 Task: Add a condition where "Channel Is not Help Center post" in unsolved tickets in your groups.
Action: Mouse moved to (106, 390)
Screenshot: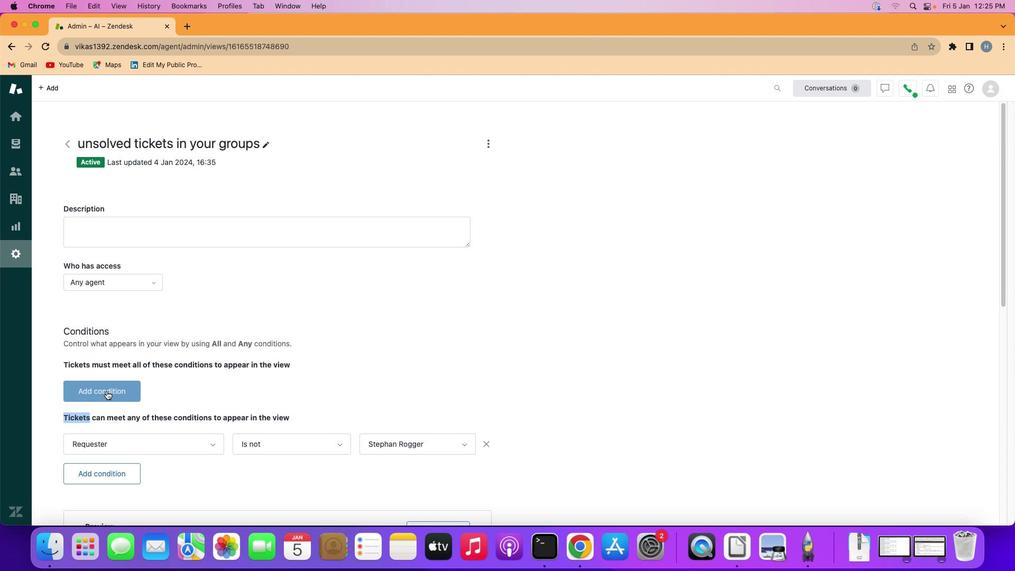 
Action: Mouse pressed left at (106, 390)
Screenshot: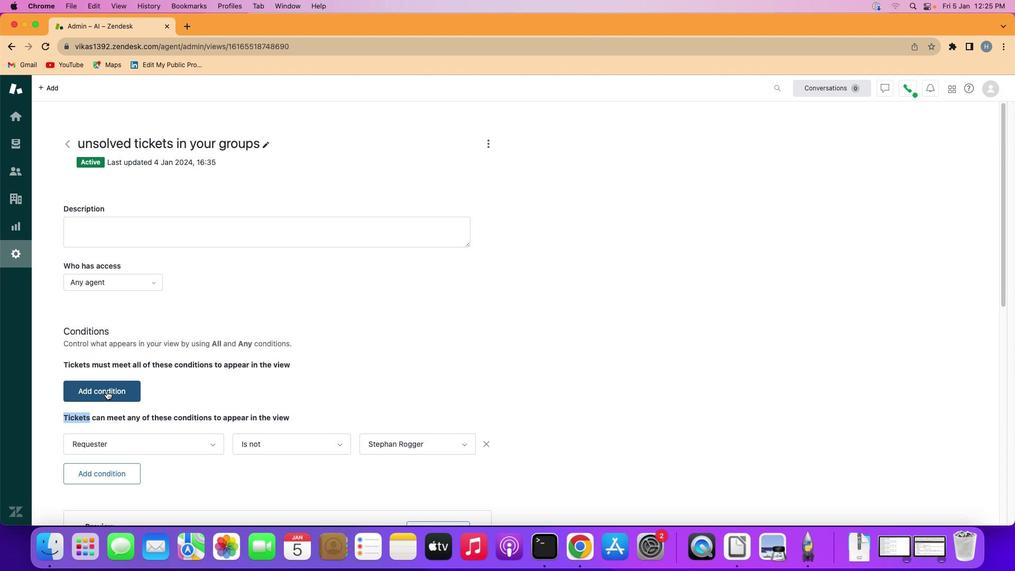
Action: Mouse moved to (106, 392)
Screenshot: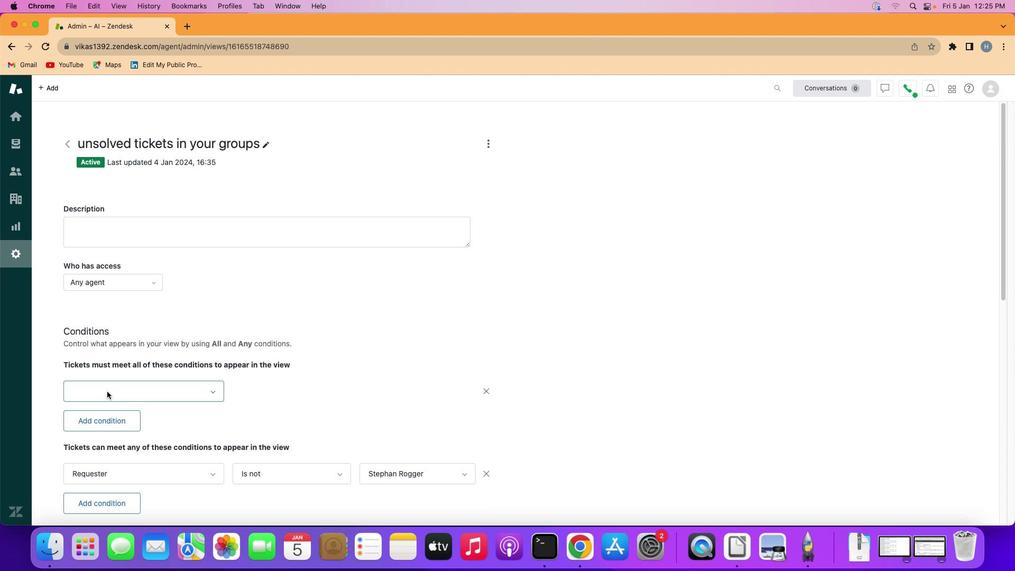 
Action: Mouse pressed left at (106, 392)
Screenshot: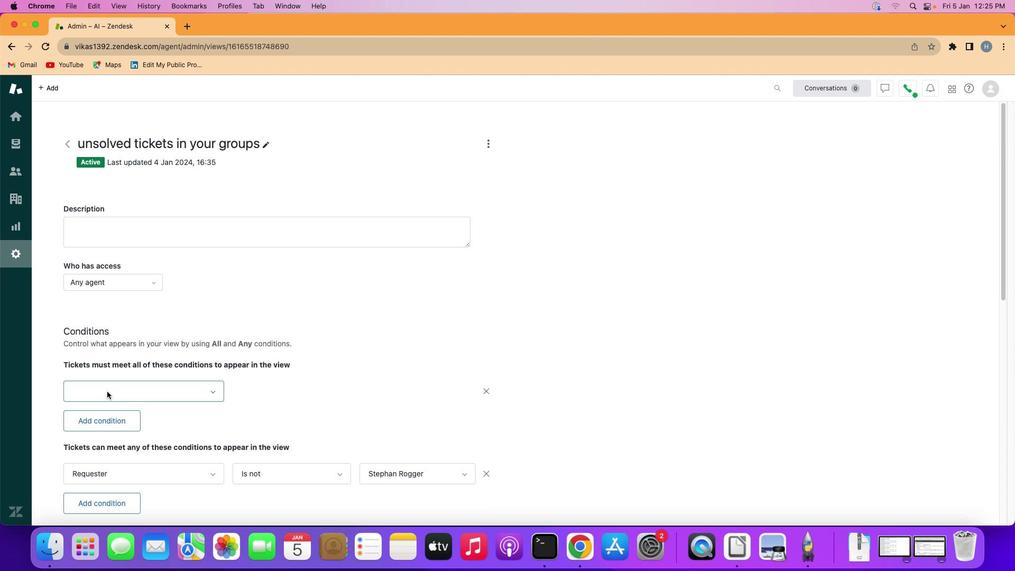 
Action: Mouse moved to (158, 335)
Screenshot: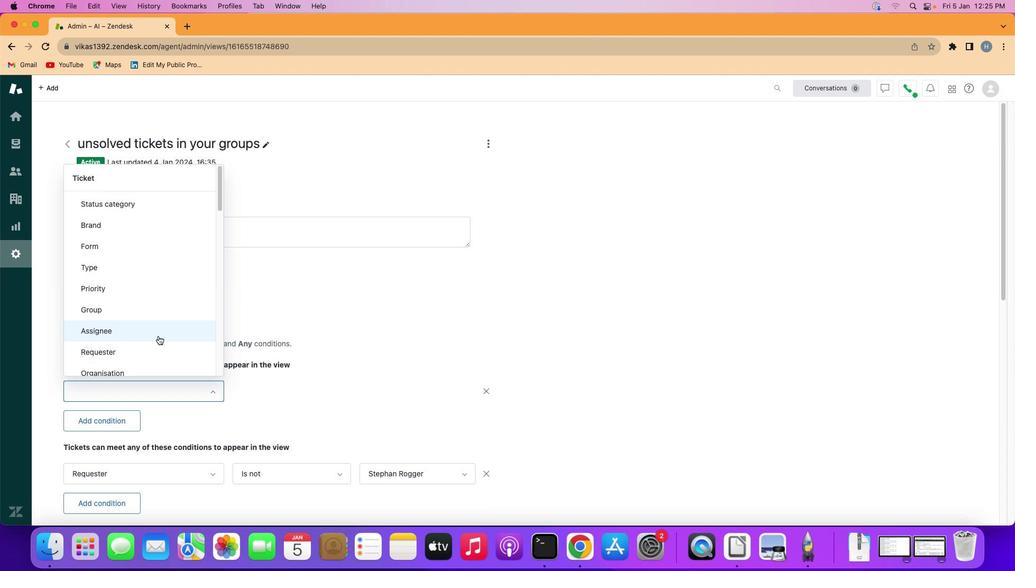 
Action: Mouse scrolled (158, 335) with delta (0, 0)
Screenshot: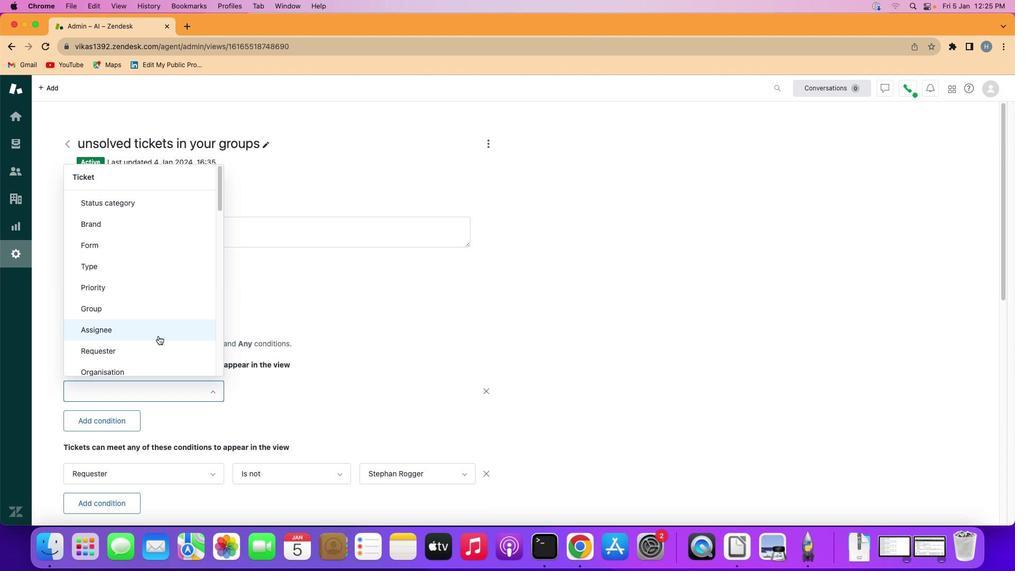 
Action: Mouse scrolled (158, 335) with delta (0, 0)
Screenshot: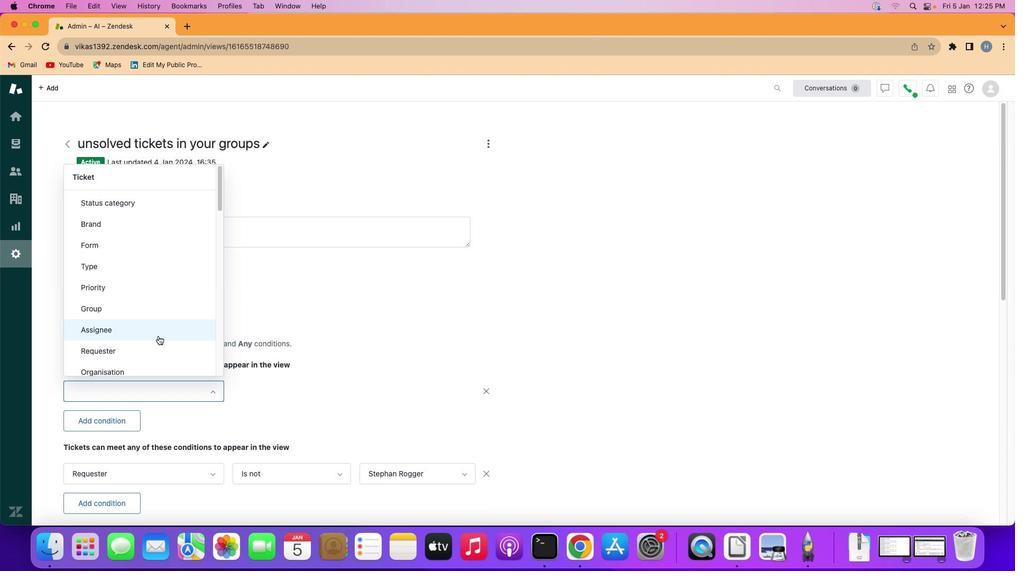 
Action: Mouse scrolled (158, 335) with delta (0, 0)
Screenshot: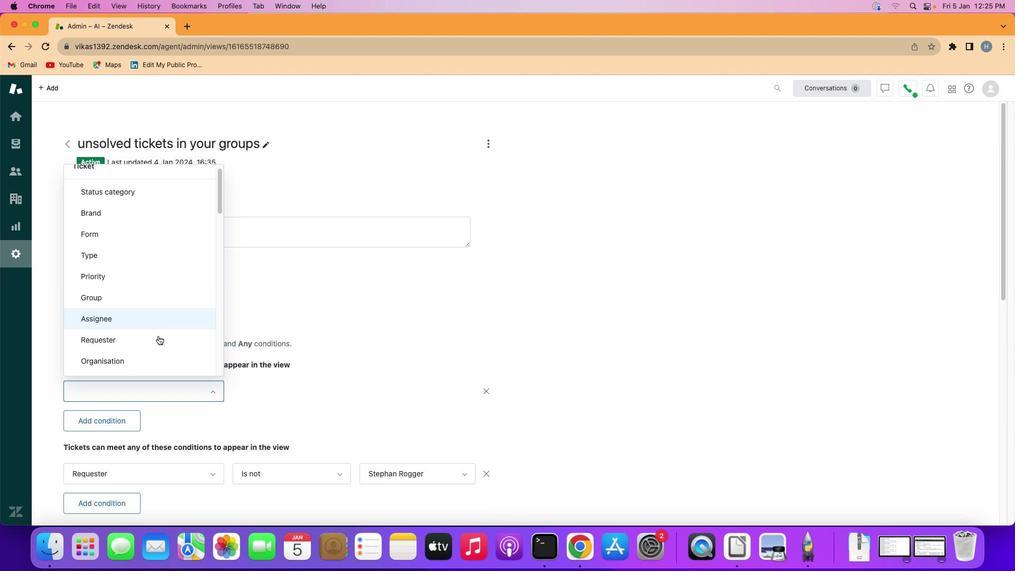 
Action: Mouse scrolled (158, 335) with delta (0, 0)
Screenshot: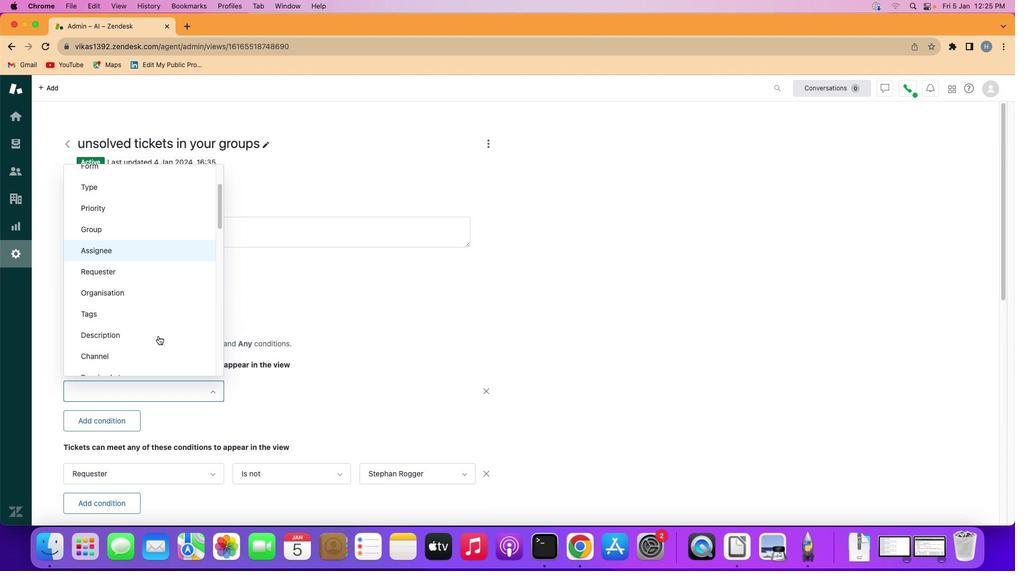 
Action: Mouse scrolled (158, 335) with delta (0, 0)
Screenshot: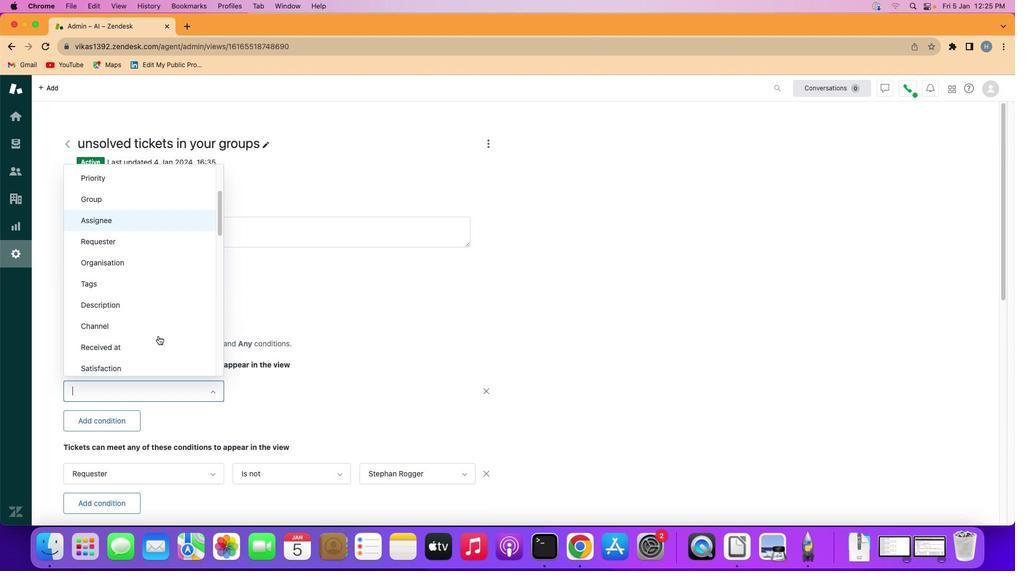 
Action: Mouse moved to (164, 303)
Screenshot: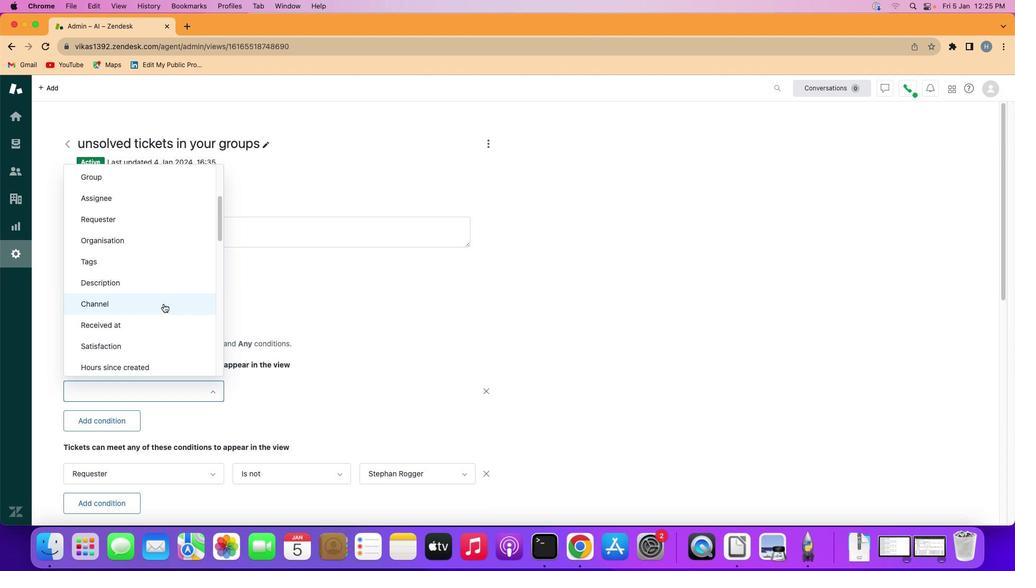 
Action: Mouse pressed left at (164, 303)
Screenshot: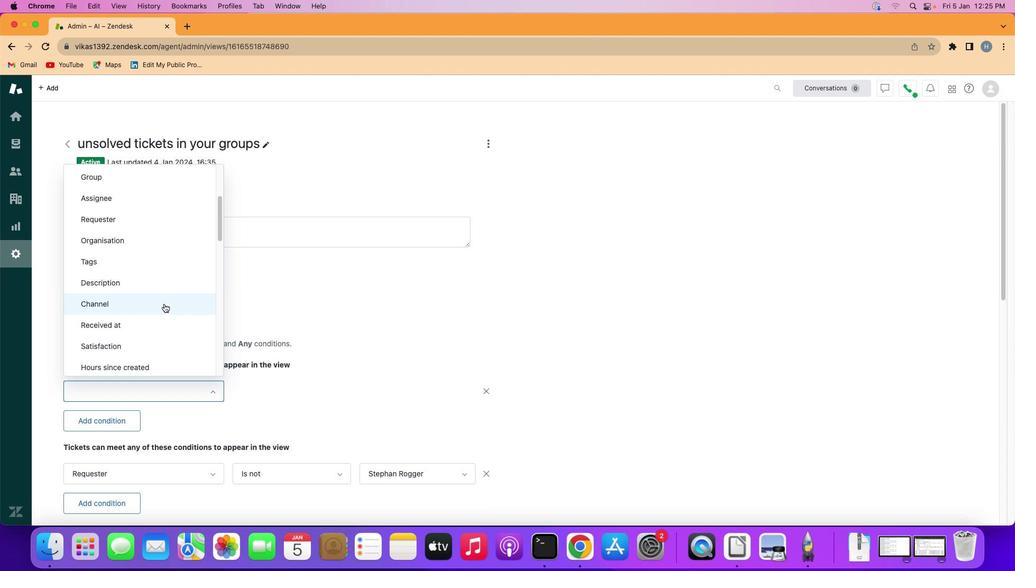 
Action: Mouse moved to (279, 389)
Screenshot: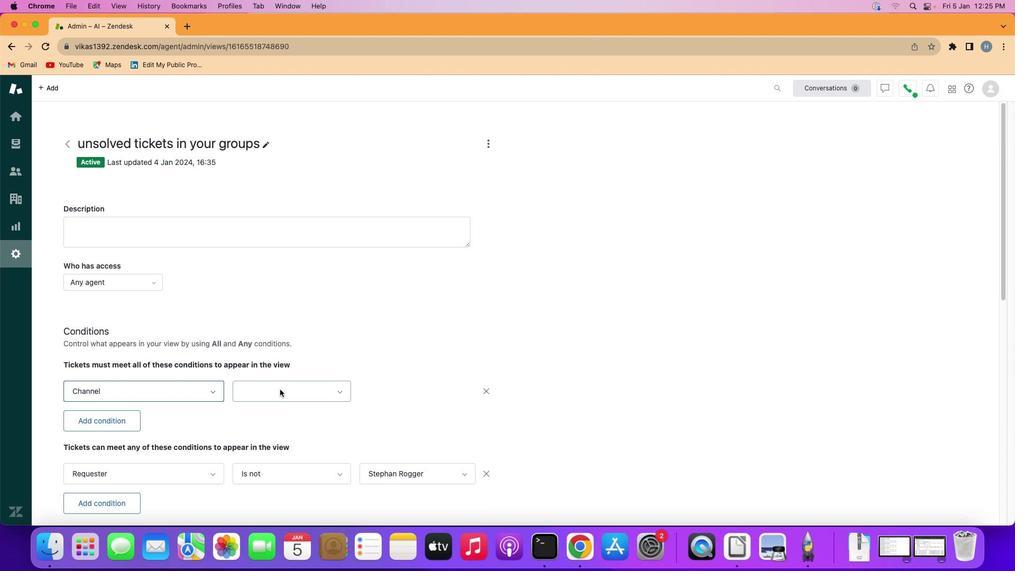 
Action: Mouse pressed left at (279, 389)
Screenshot: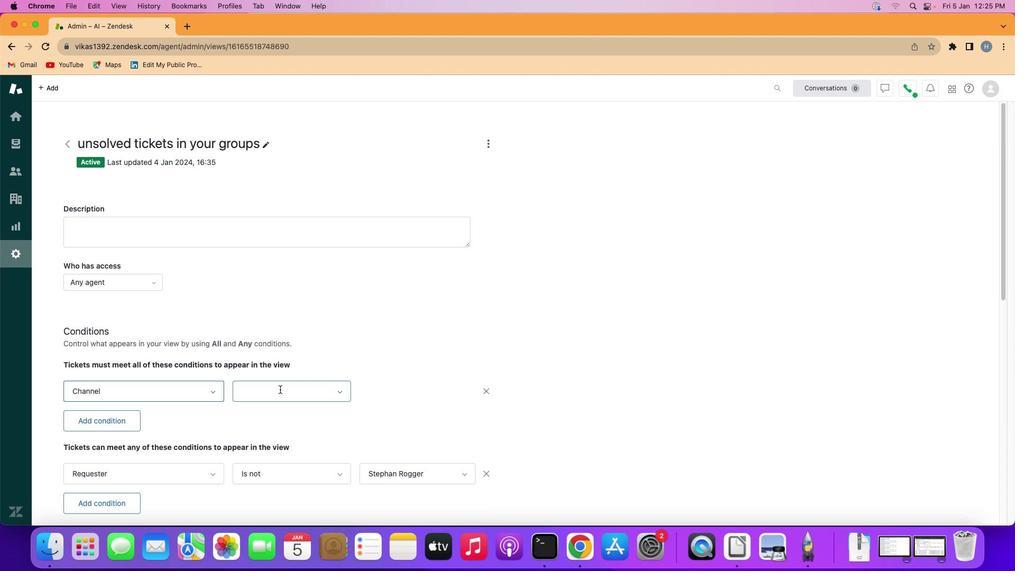 
Action: Mouse moved to (284, 431)
Screenshot: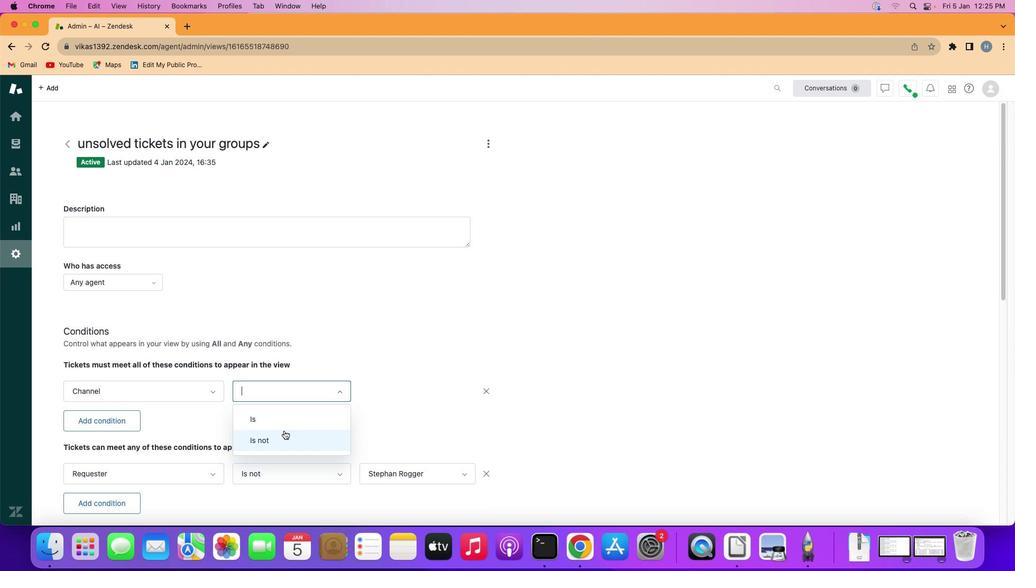 
Action: Mouse pressed left at (284, 431)
Screenshot: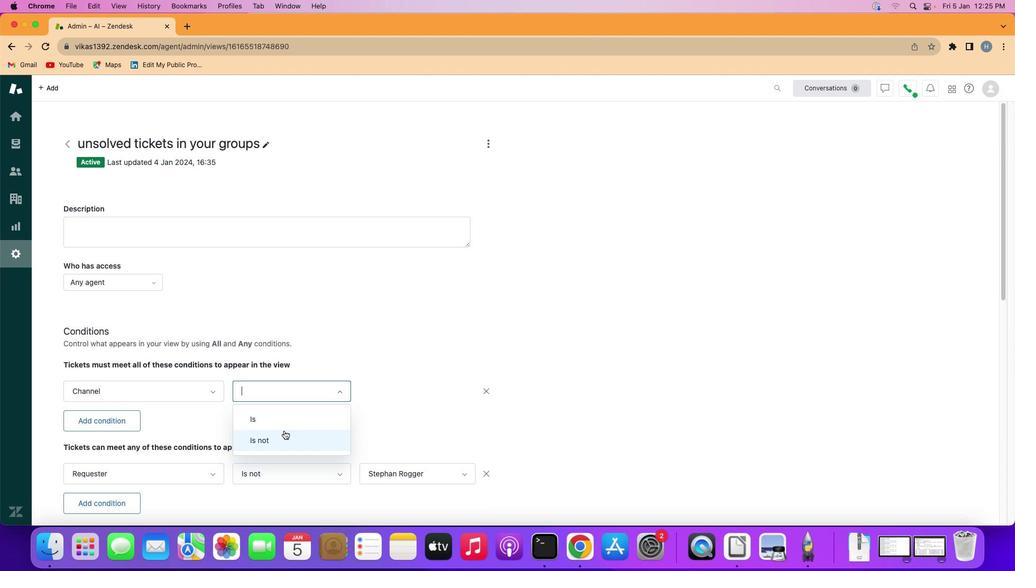 
Action: Mouse moved to (414, 389)
Screenshot: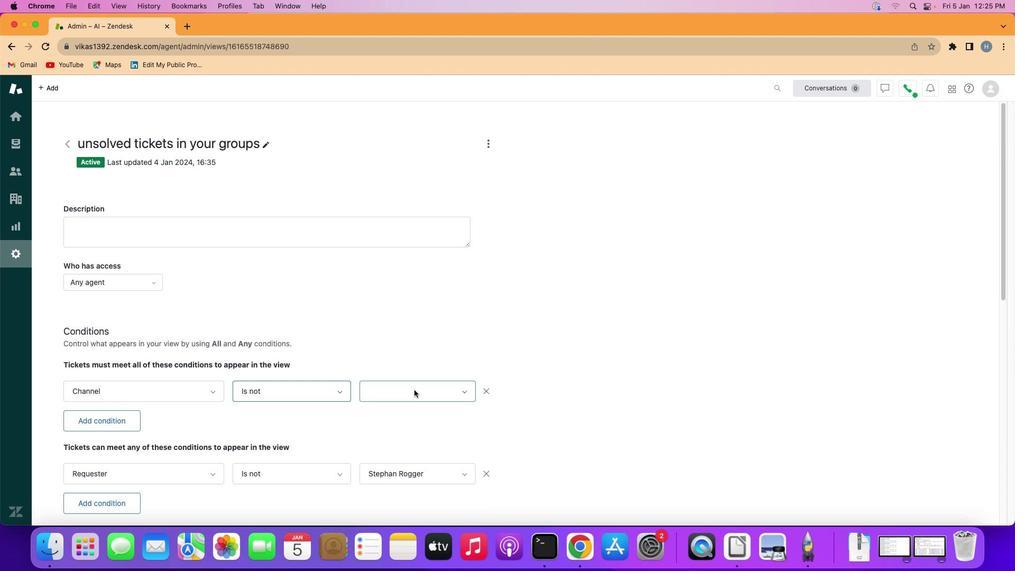 
Action: Mouse pressed left at (414, 389)
Screenshot: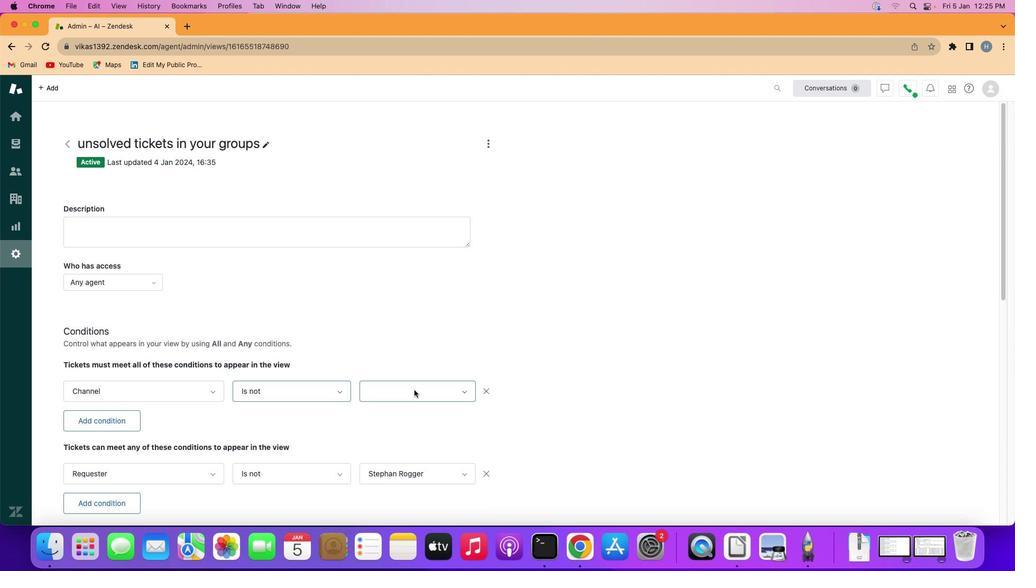 
Action: Mouse moved to (410, 297)
Screenshot: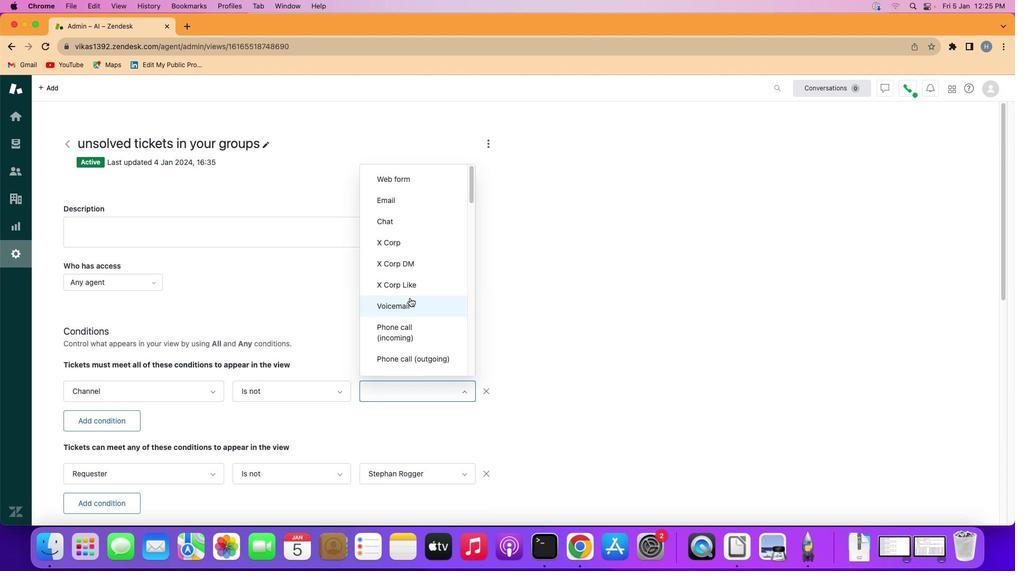
Action: Mouse scrolled (410, 297) with delta (0, 0)
Screenshot: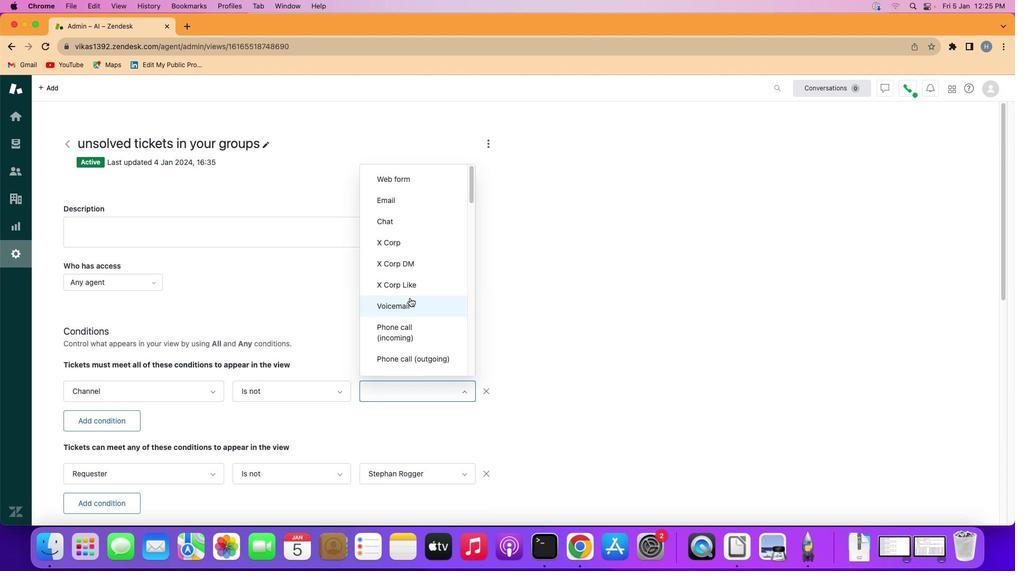 
Action: Mouse scrolled (410, 297) with delta (0, -1)
Screenshot: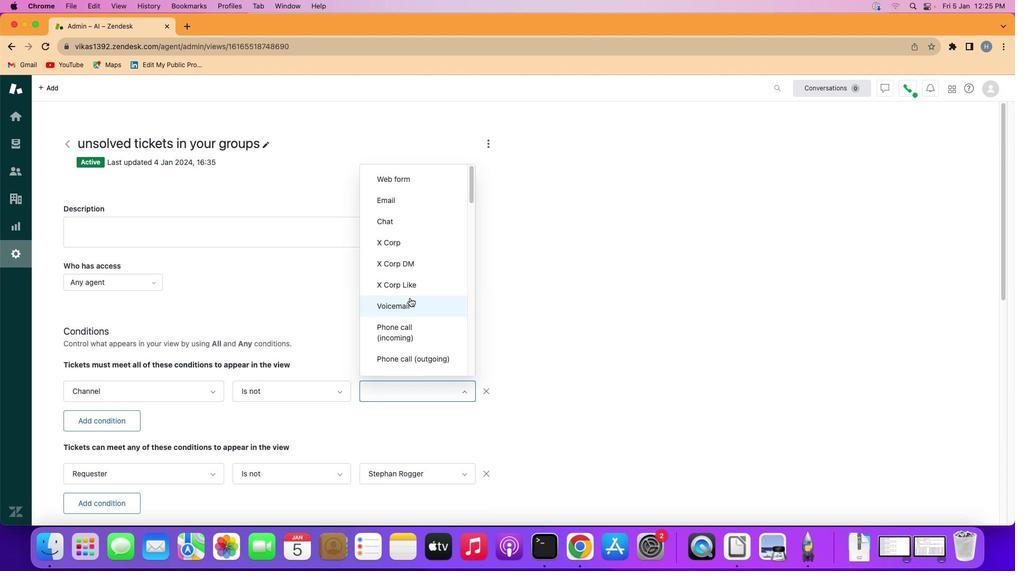 
Action: Mouse scrolled (410, 297) with delta (0, 0)
Screenshot: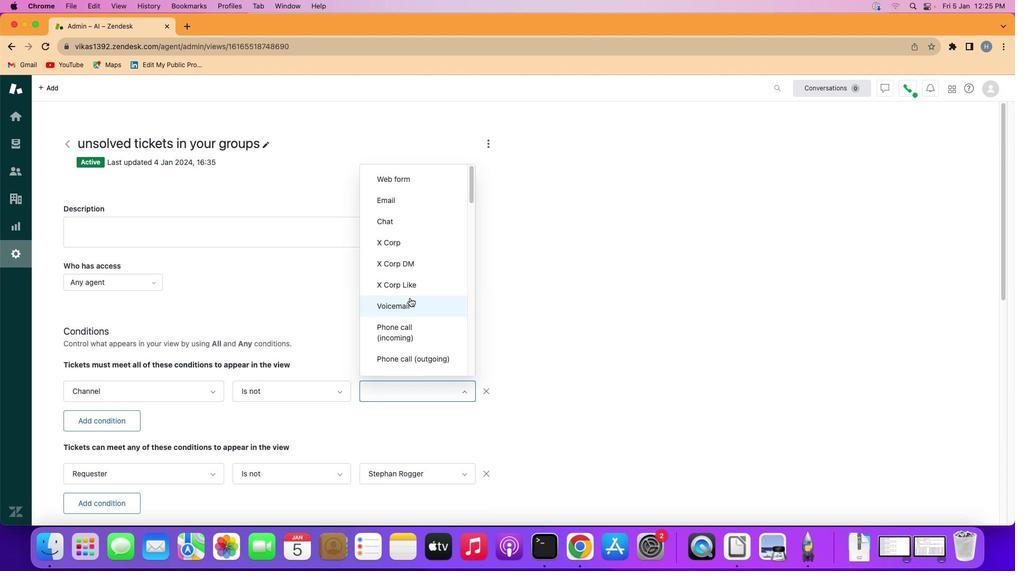 
Action: Mouse scrolled (410, 297) with delta (0, -1)
Screenshot: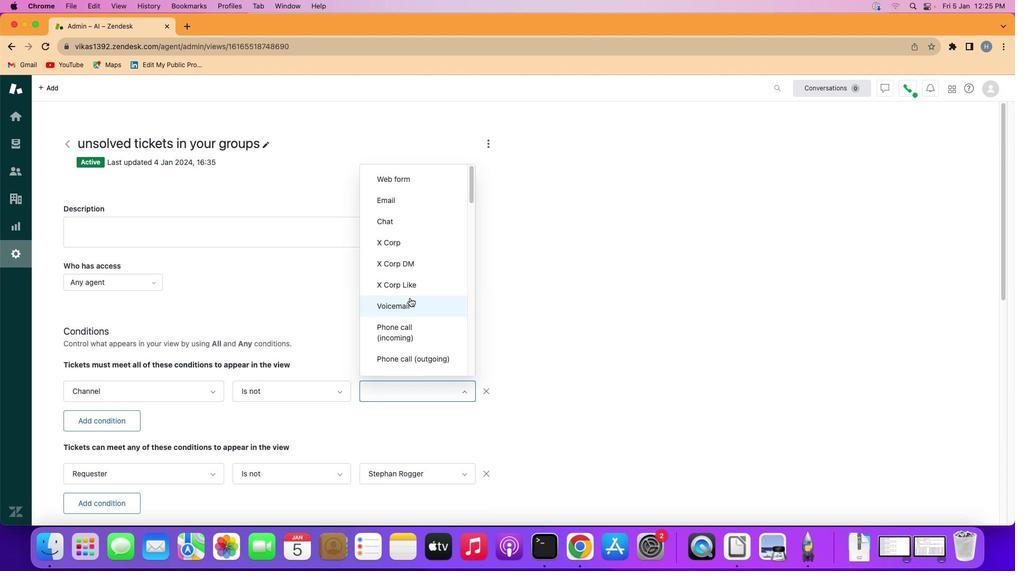 
Action: Mouse scrolled (410, 297) with delta (0, 0)
Screenshot: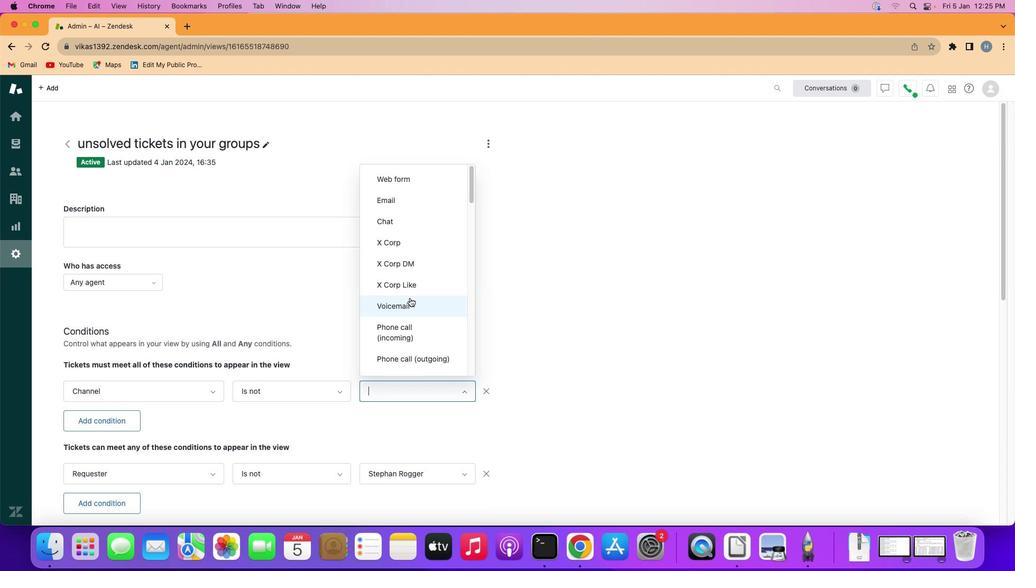 
Action: Mouse moved to (412, 305)
Screenshot: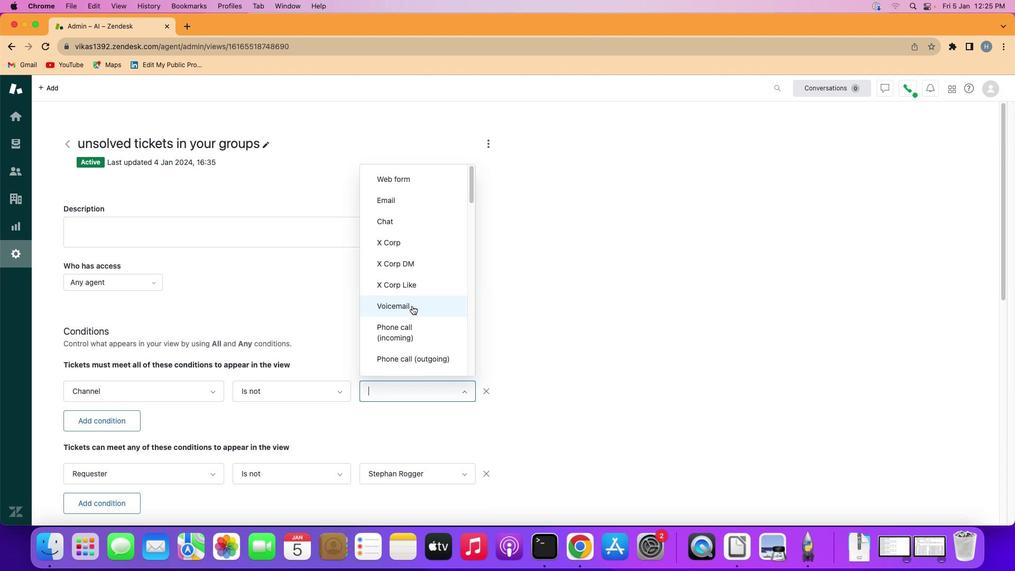 
Action: Mouse scrolled (412, 305) with delta (0, 0)
Screenshot: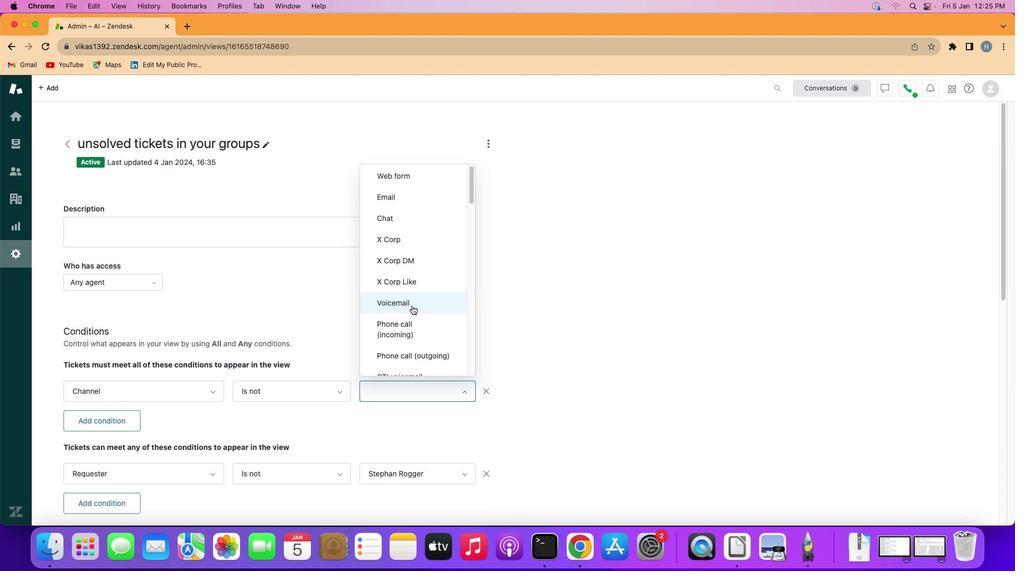 
Action: Mouse scrolled (412, 305) with delta (0, 0)
Screenshot: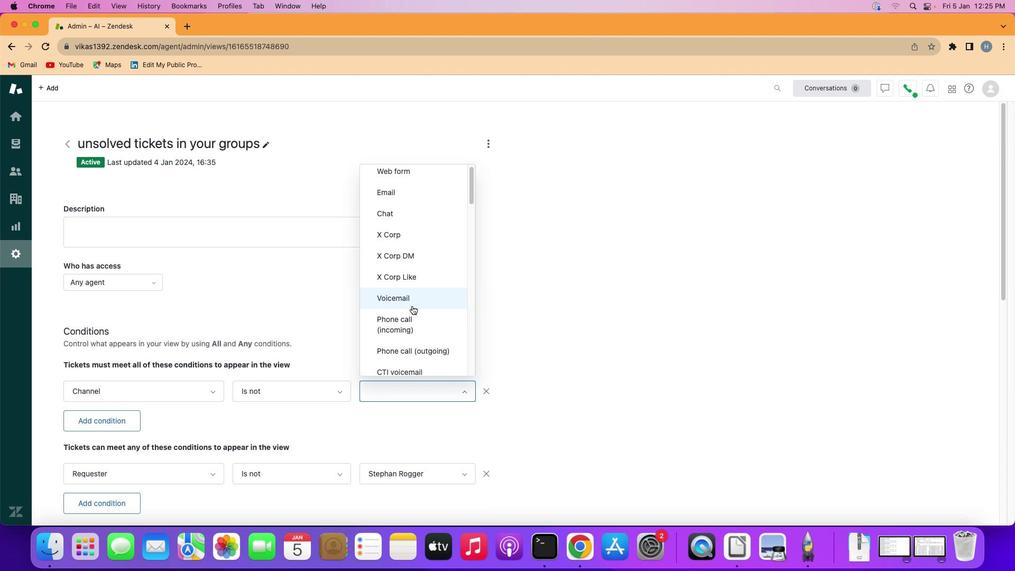 
Action: Mouse scrolled (412, 305) with delta (0, -1)
Screenshot: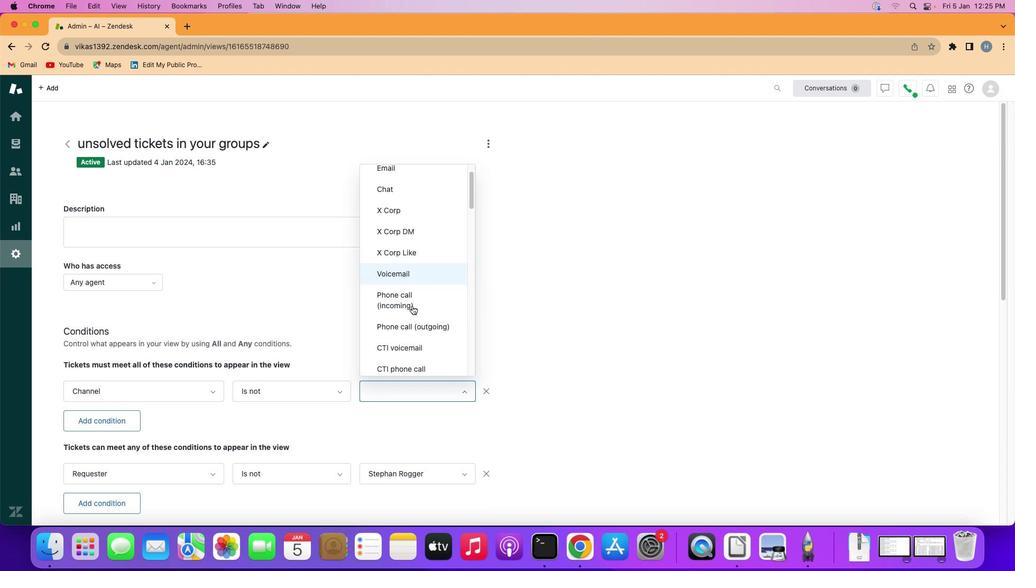 
Action: Mouse scrolled (412, 305) with delta (0, -1)
Screenshot: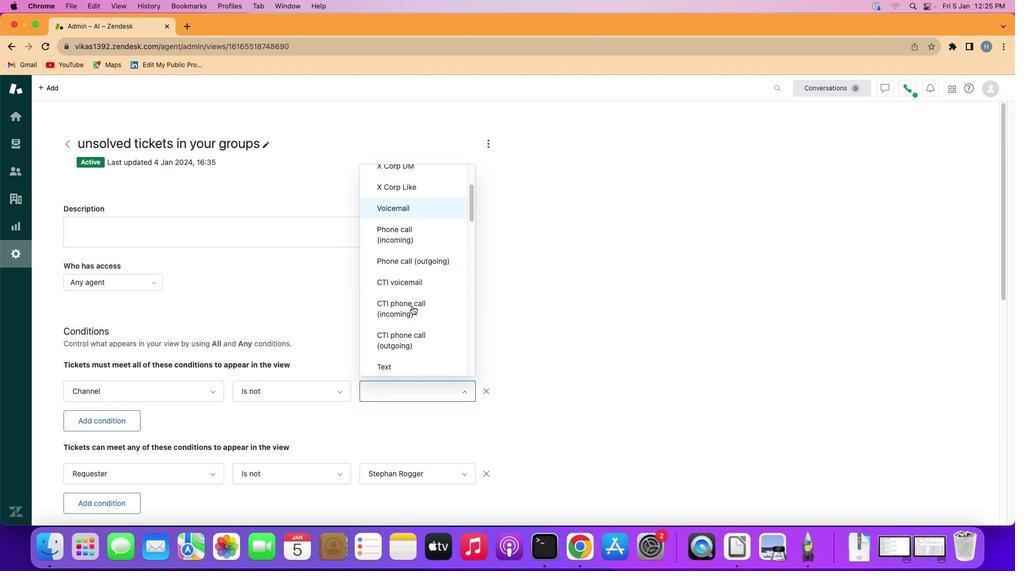 
Action: Mouse scrolled (412, 305) with delta (0, -1)
Screenshot: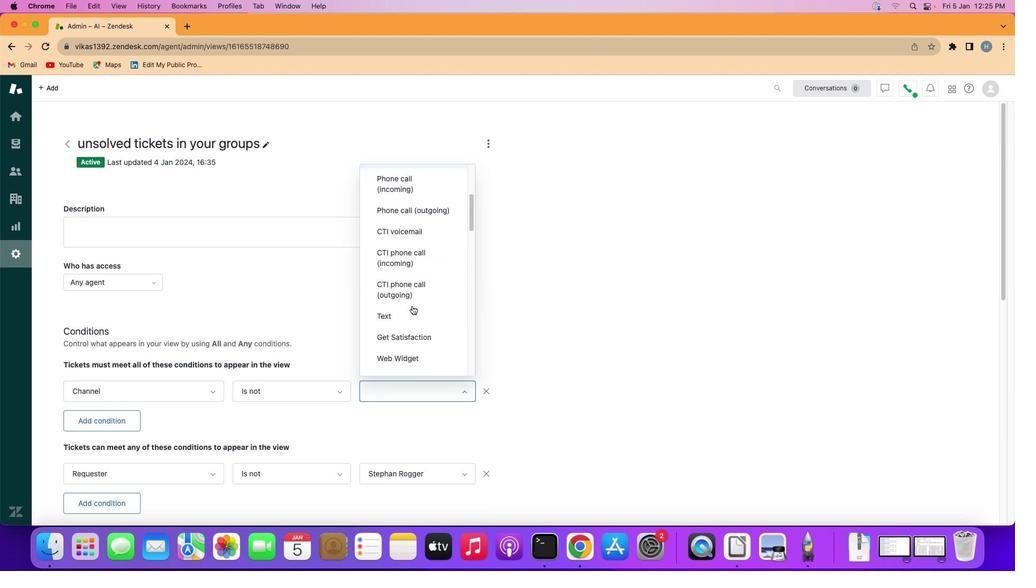 
Action: Mouse moved to (413, 305)
Screenshot: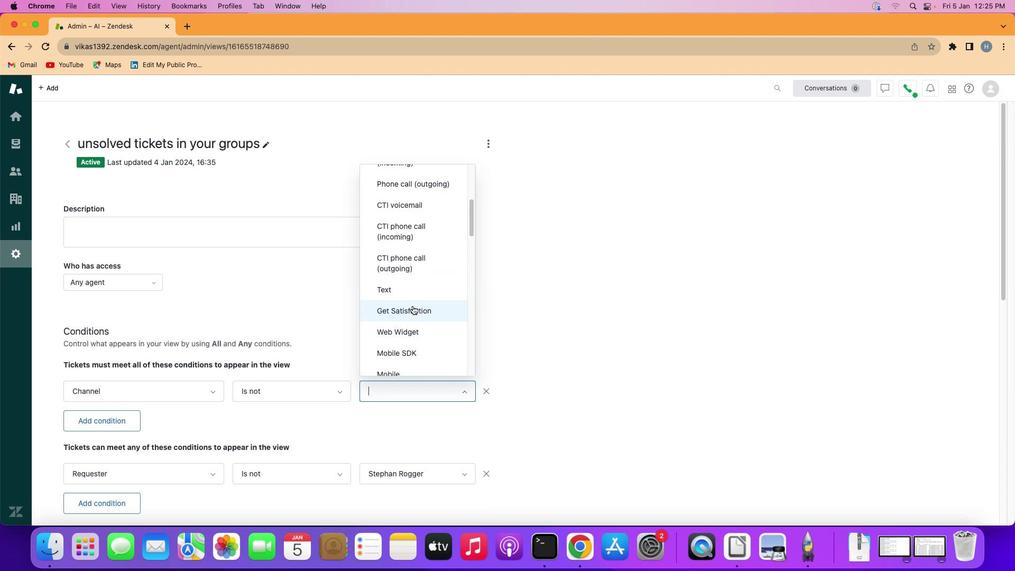 
Action: Mouse scrolled (413, 305) with delta (0, 0)
Screenshot: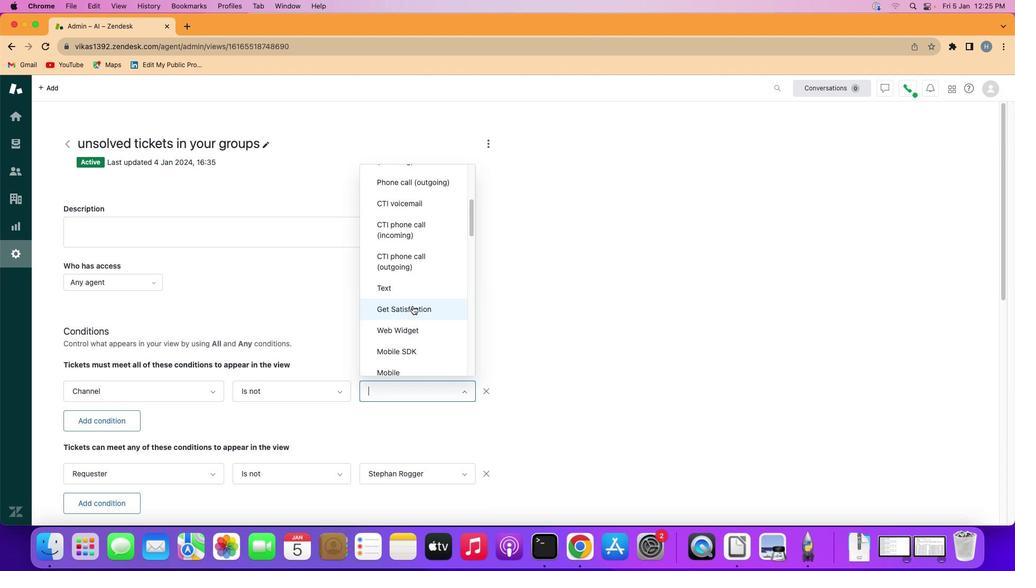 
Action: Mouse scrolled (413, 305) with delta (0, 0)
Screenshot: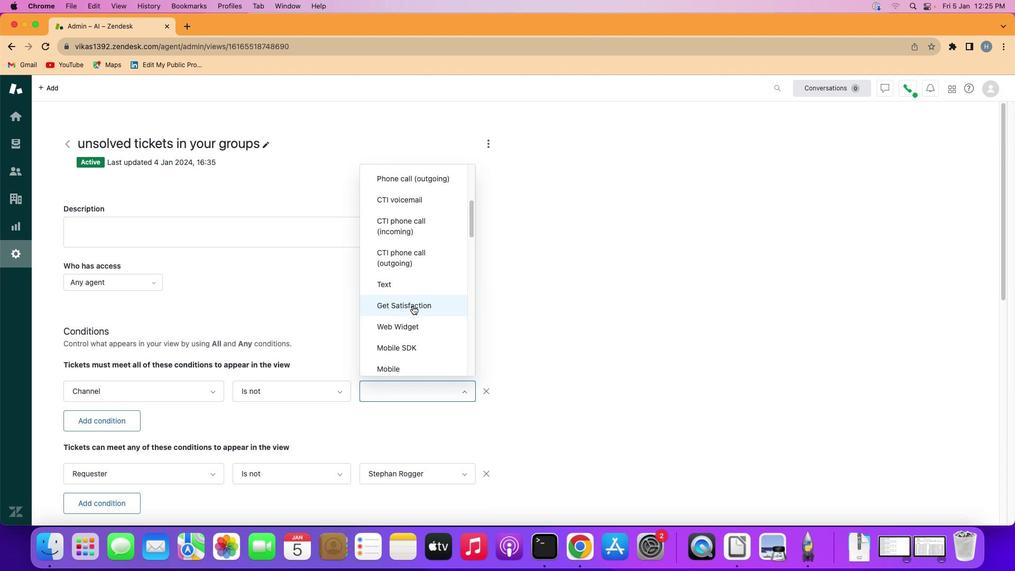 
Action: Mouse scrolled (413, 305) with delta (0, 0)
Screenshot: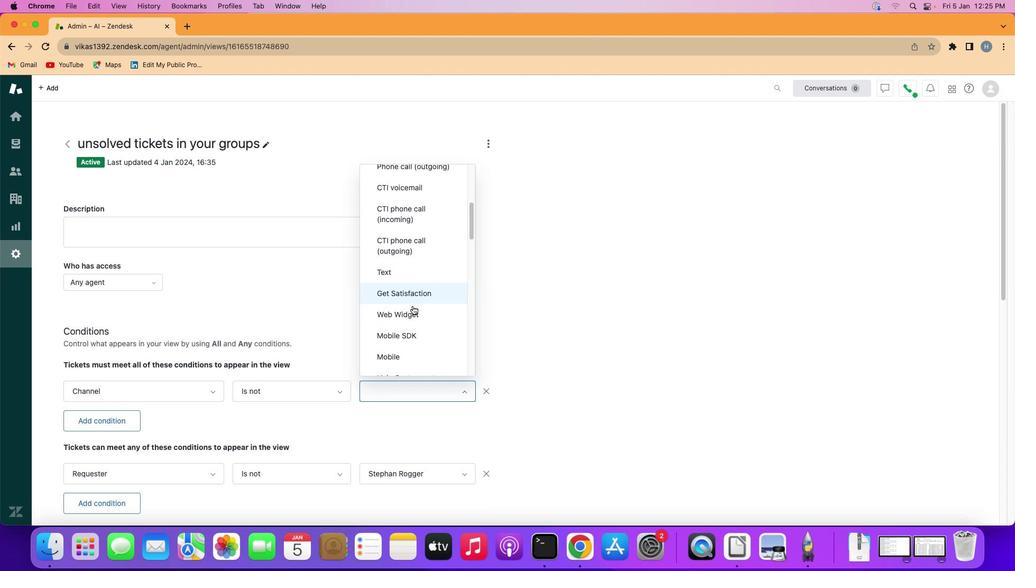 
Action: Mouse scrolled (413, 305) with delta (0, 0)
Screenshot: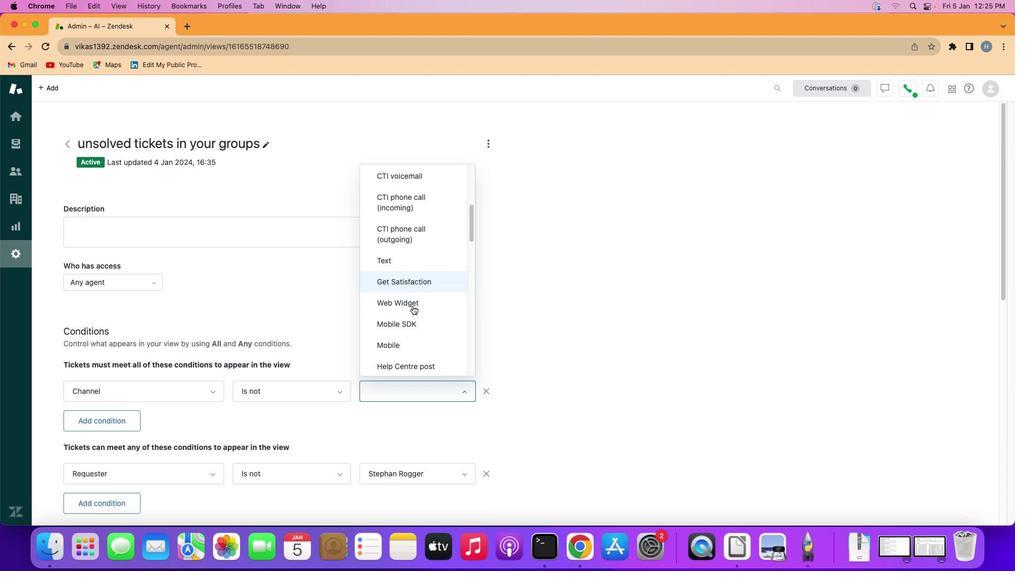 
Action: Mouse scrolled (413, 305) with delta (0, 0)
Screenshot: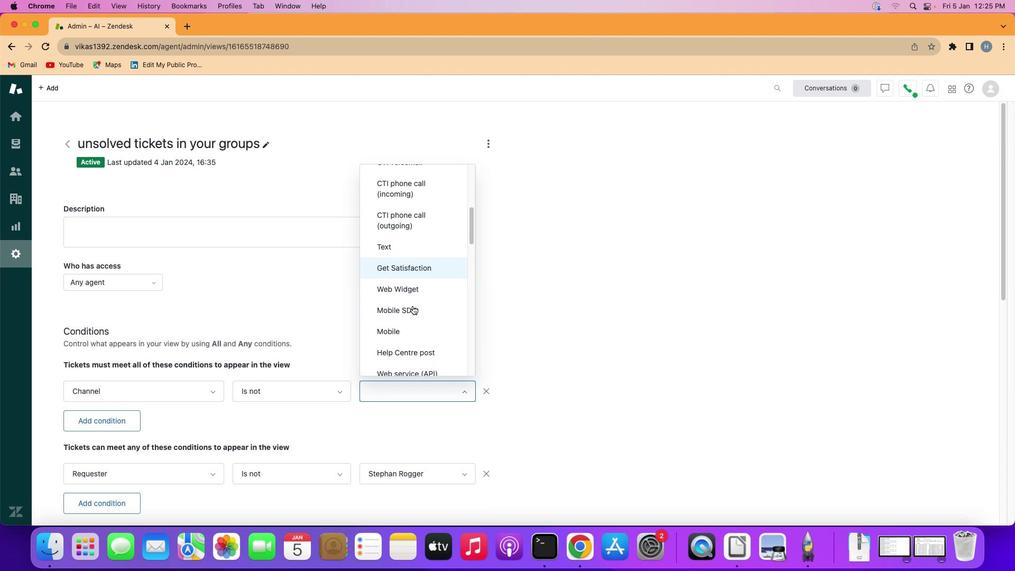 
Action: Mouse scrolled (413, 305) with delta (0, 0)
Screenshot: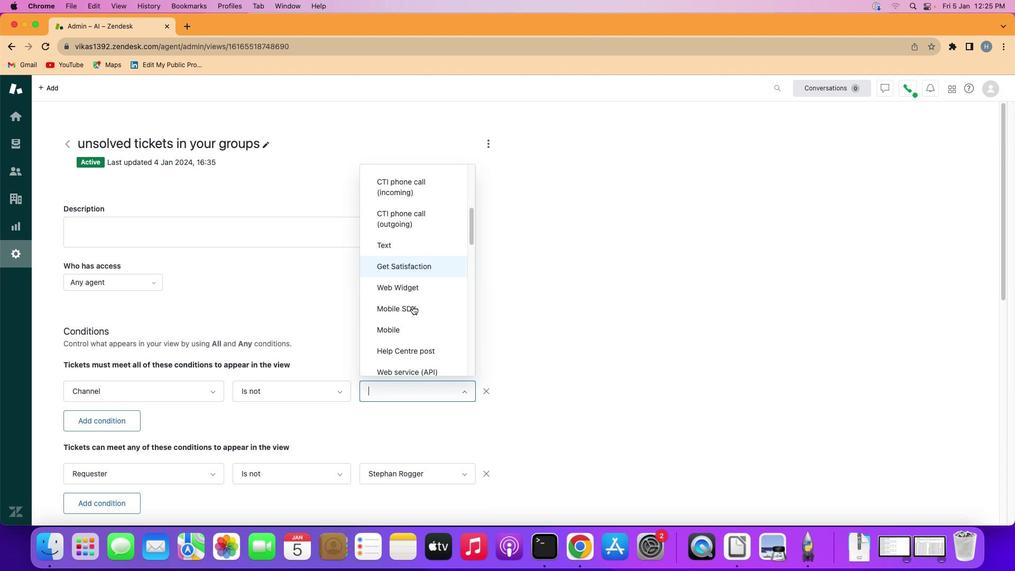 
Action: Mouse moved to (413, 344)
Screenshot: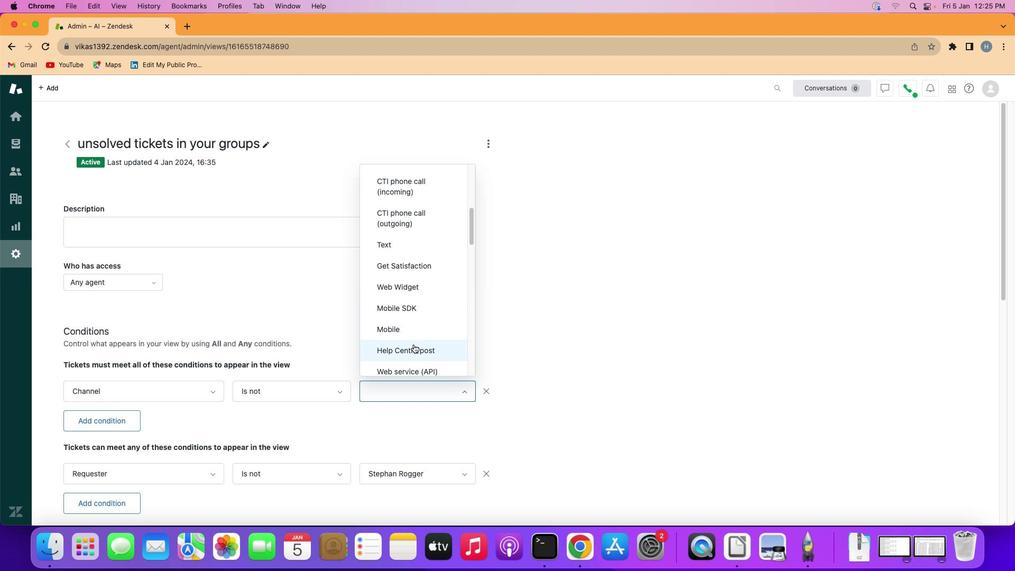 
Action: Mouse pressed left at (413, 344)
Screenshot: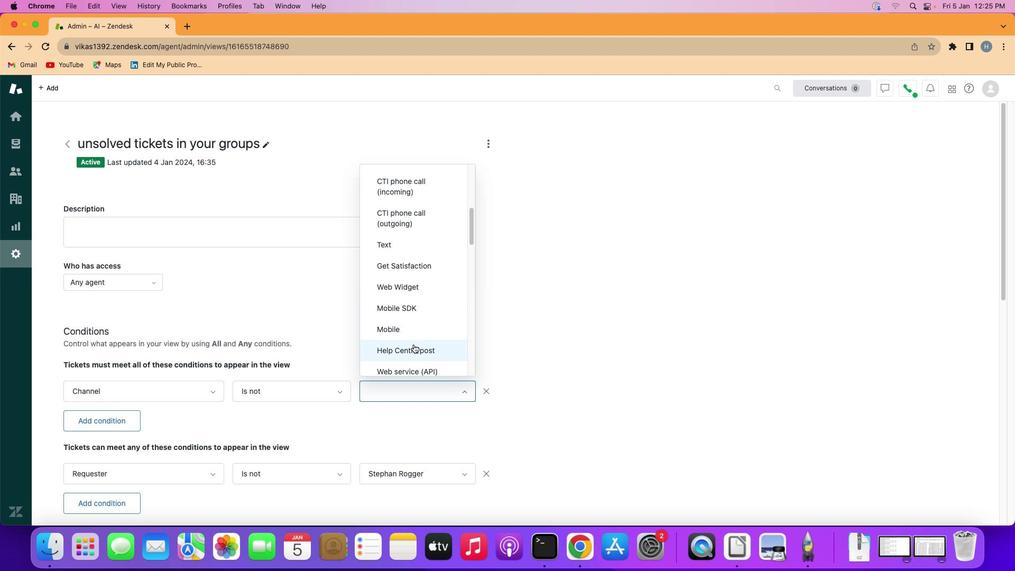 
Action: Mouse moved to (413, 343)
Screenshot: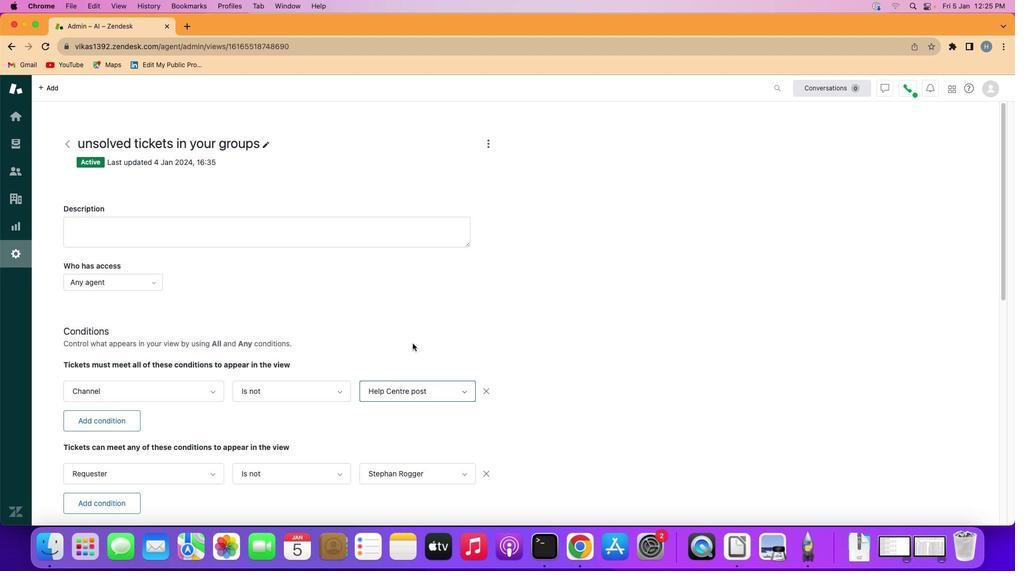 
